 Task: Create a rule from the Routing list, Task moved to a section -> Set Priority in the project AgileHero , set the section as To-Do and set the priority of the task as  High
Action: Mouse moved to (49, 366)
Screenshot: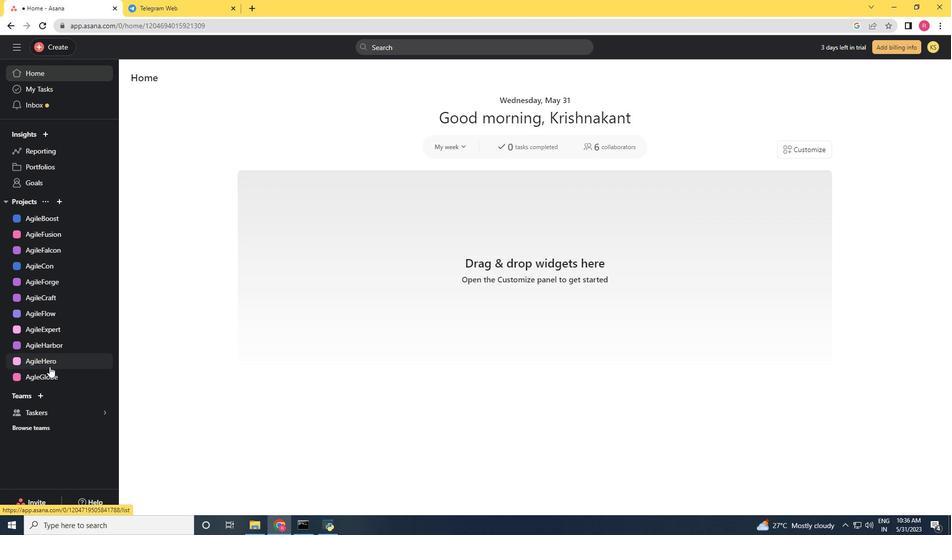 
Action: Mouse pressed left at (49, 366)
Screenshot: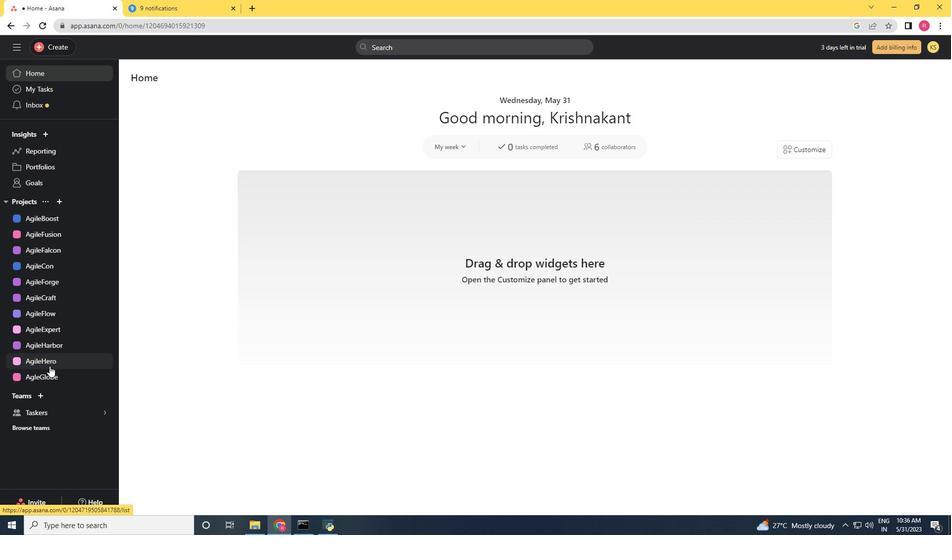 
Action: Mouse moved to (910, 87)
Screenshot: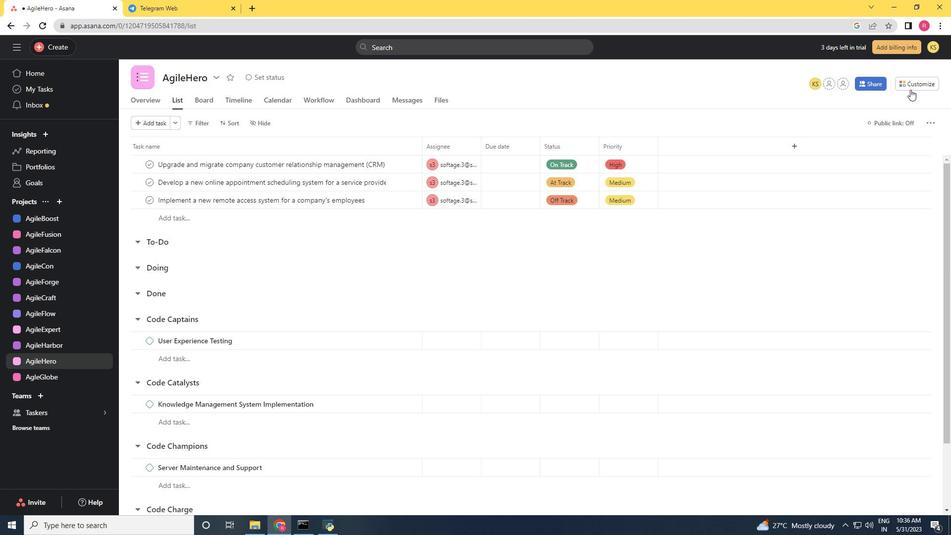 
Action: Mouse pressed left at (910, 87)
Screenshot: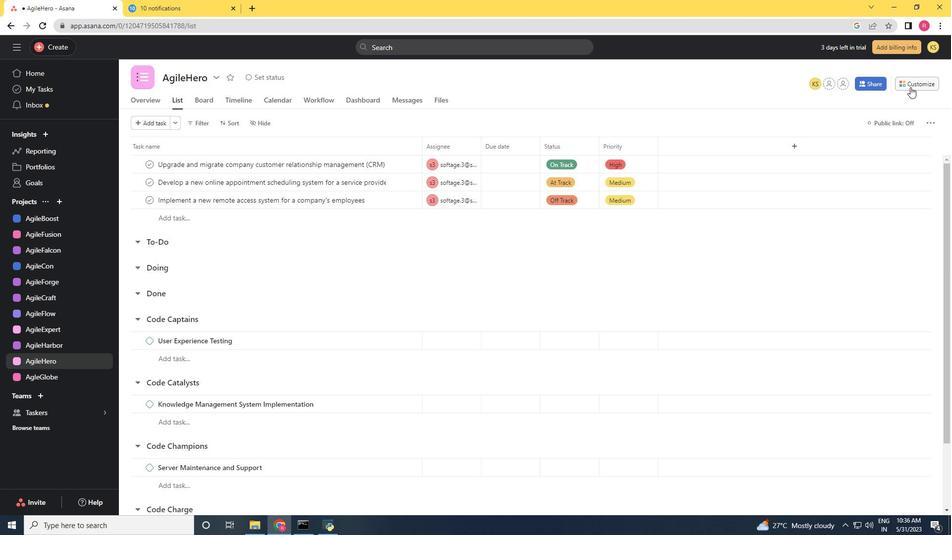 
Action: Mouse moved to (757, 213)
Screenshot: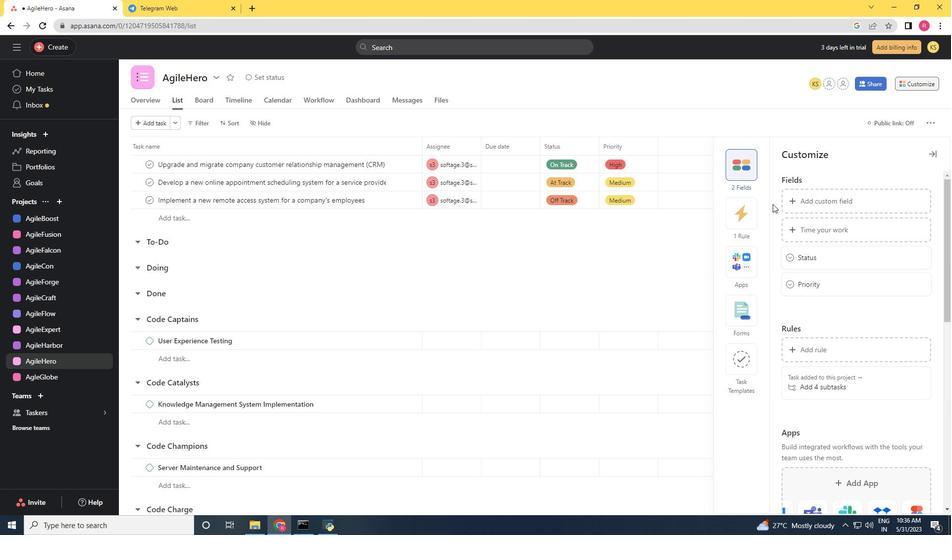 
Action: Mouse pressed left at (757, 213)
Screenshot: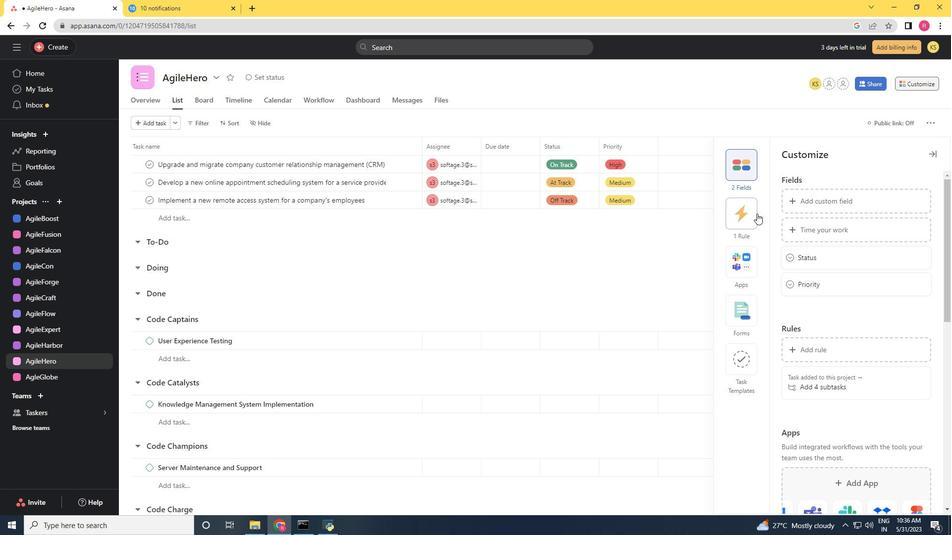 
Action: Mouse moved to (798, 195)
Screenshot: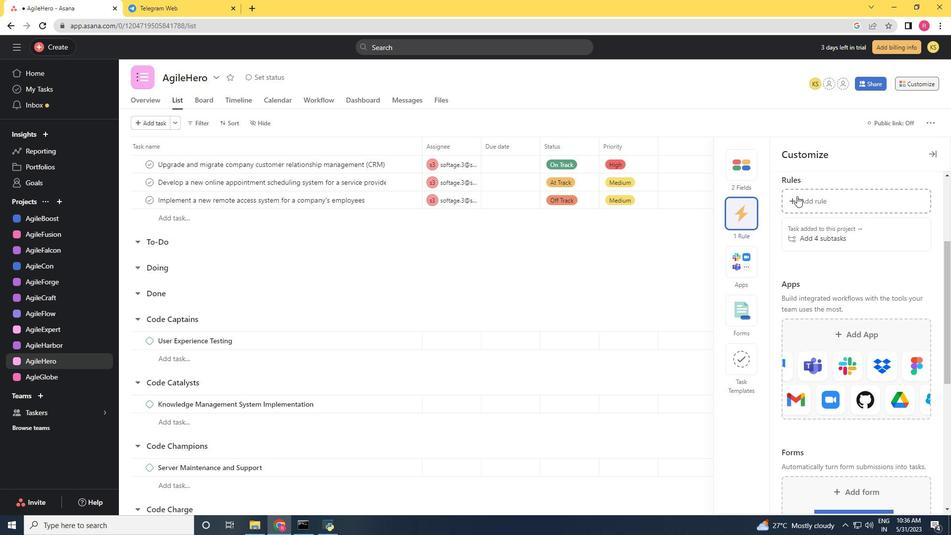 
Action: Mouse pressed left at (798, 195)
Screenshot: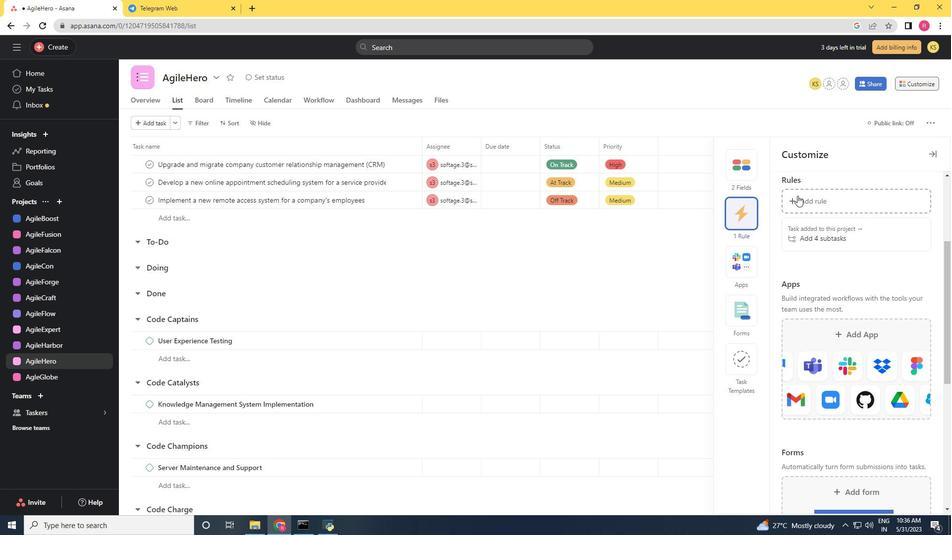 
Action: Mouse moved to (210, 130)
Screenshot: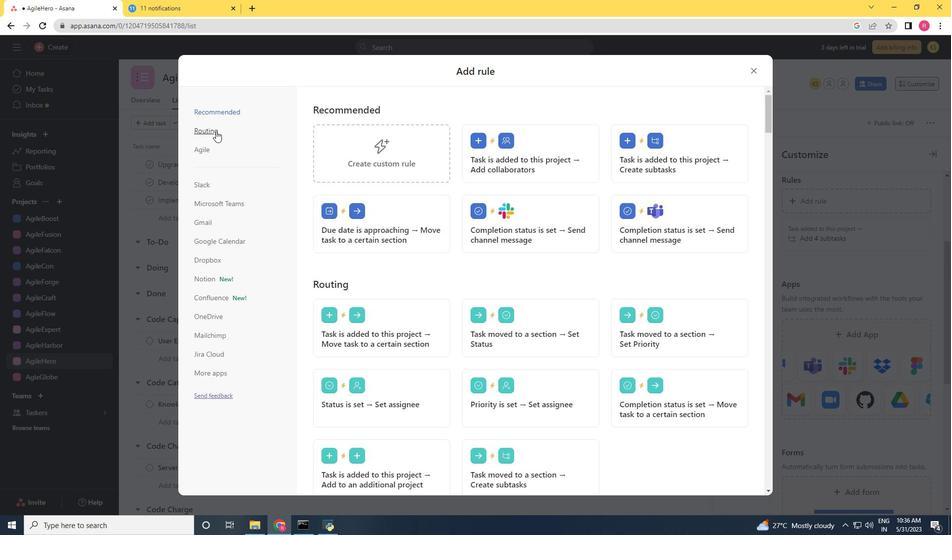 
Action: Mouse pressed left at (210, 130)
Screenshot: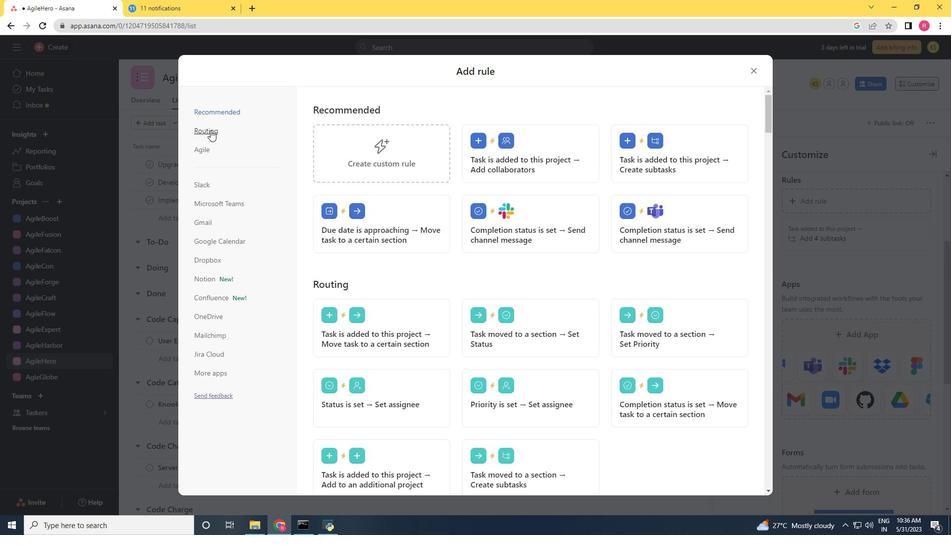 
Action: Mouse moved to (678, 157)
Screenshot: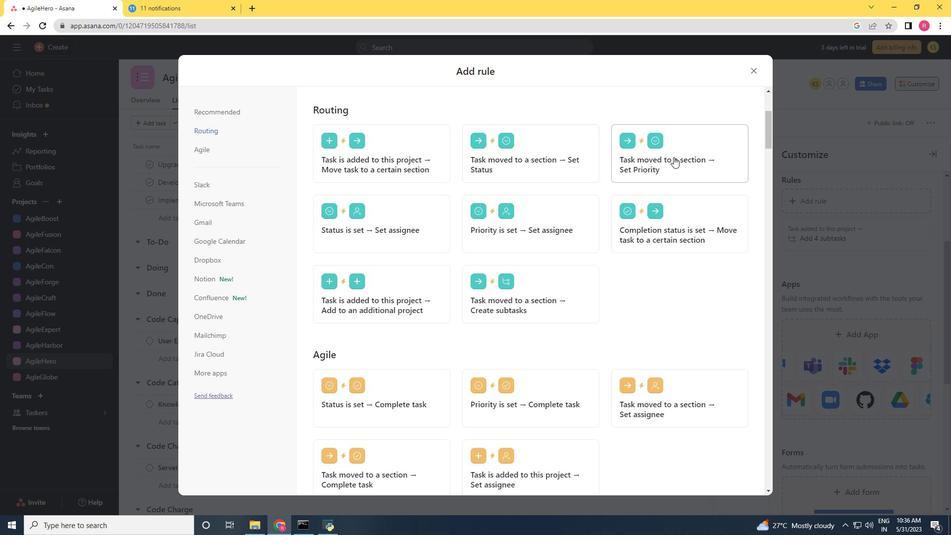 
Action: Mouse pressed left at (678, 157)
Screenshot: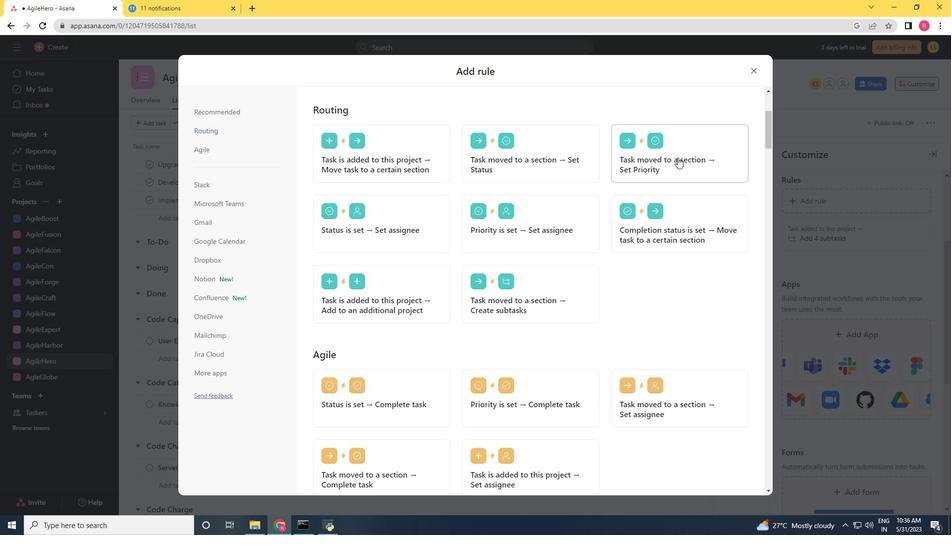 
Action: Mouse moved to (408, 260)
Screenshot: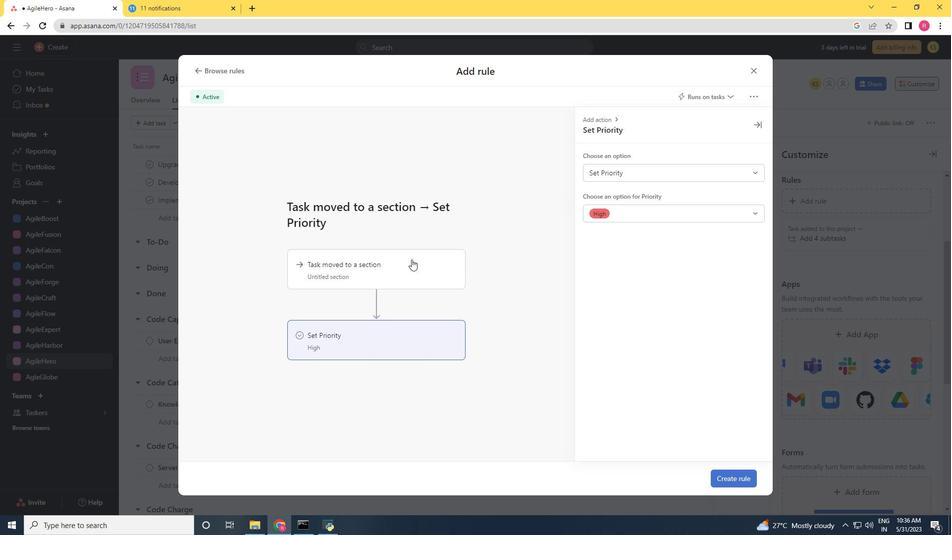 
Action: Mouse pressed left at (408, 260)
Screenshot: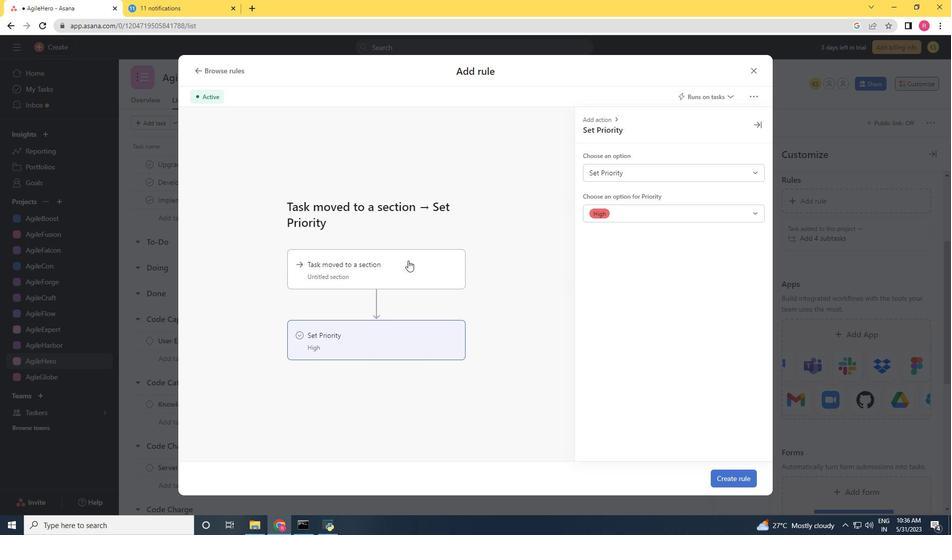 
Action: Mouse moved to (610, 170)
Screenshot: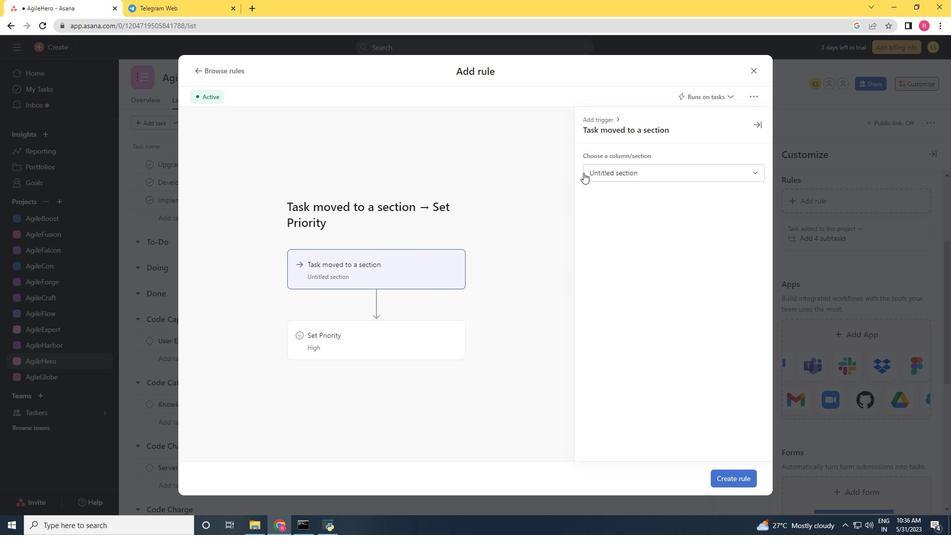 
Action: Mouse pressed left at (610, 170)
Screenshot: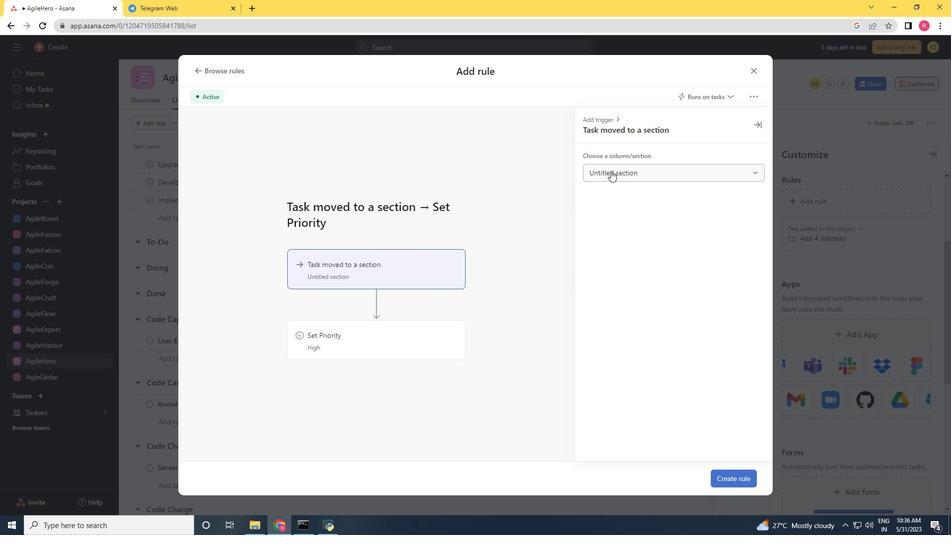 
Action: Mouse moved to (613, 218)
Screenshot: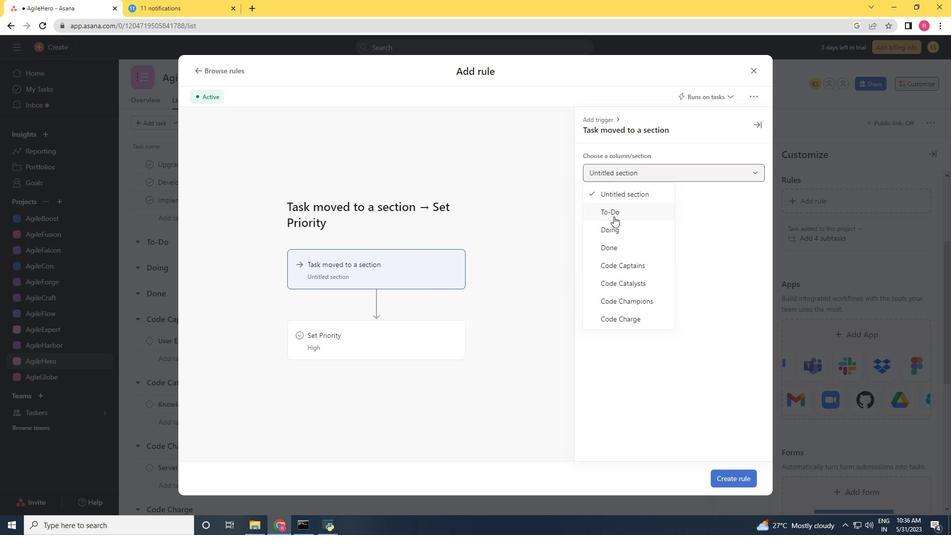 
Action: Mouse pressed left at (613, 218)
Screenshot: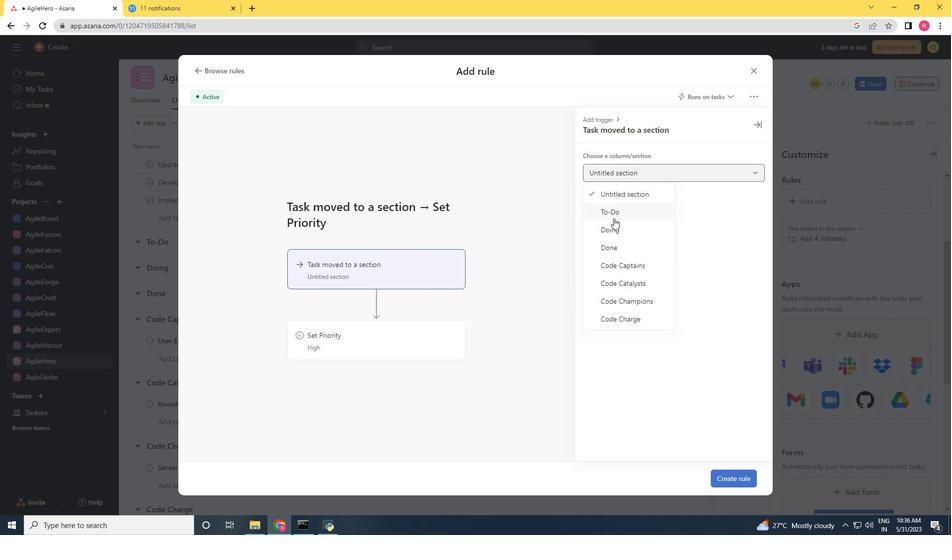 
Action: Mouse moved to (410, 330)
Screenshot: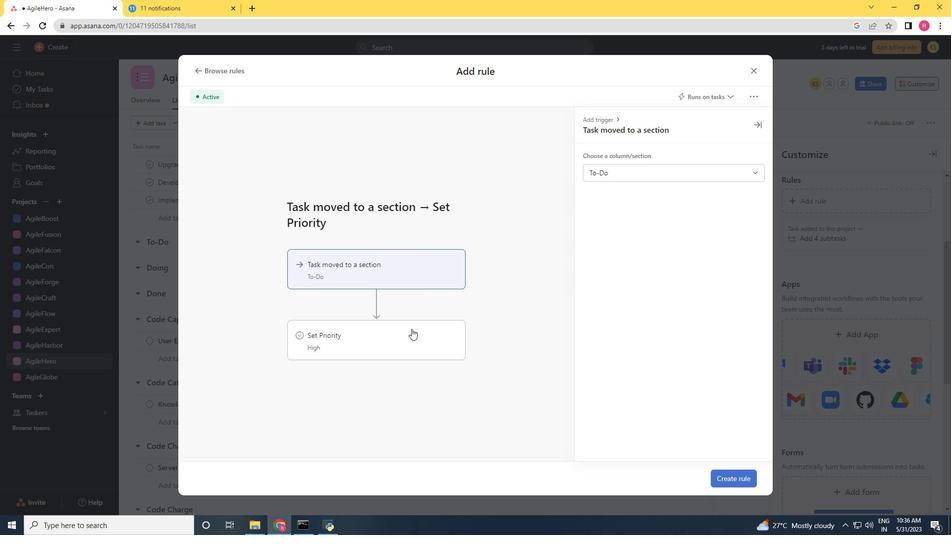 
Action: Mouse pressed left at (410, 330)
Screenshot: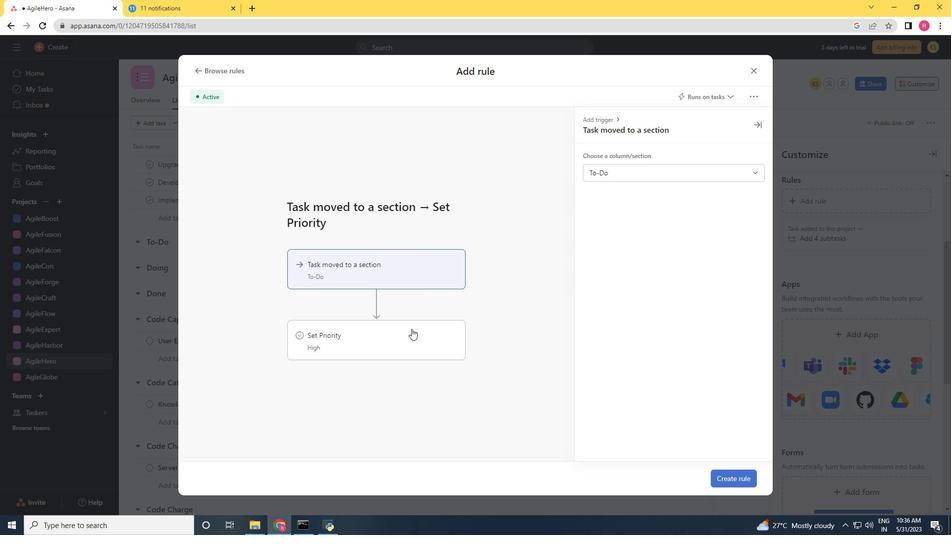 
Action: Mouse moved to (612, 168)
Screenshot: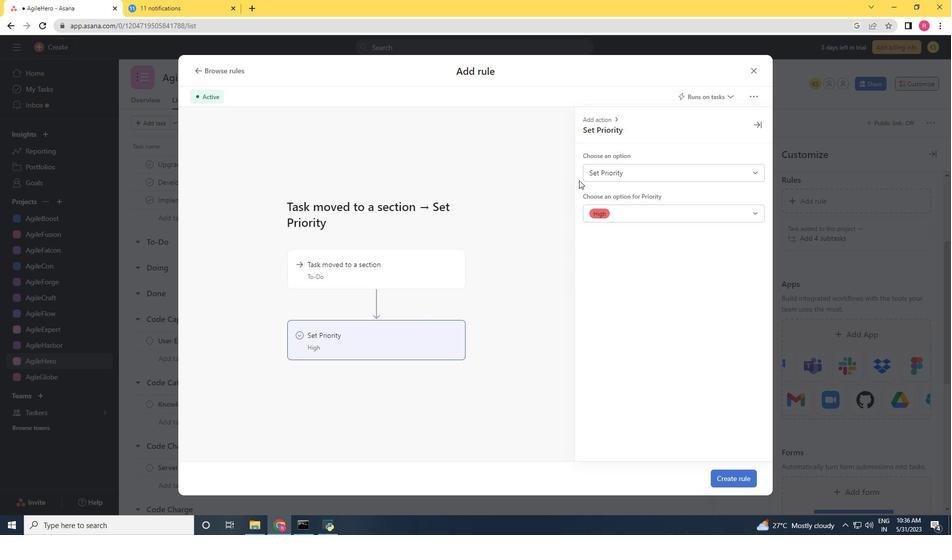 
Action: Mouse pressed left at (612, 168)
Screenshot: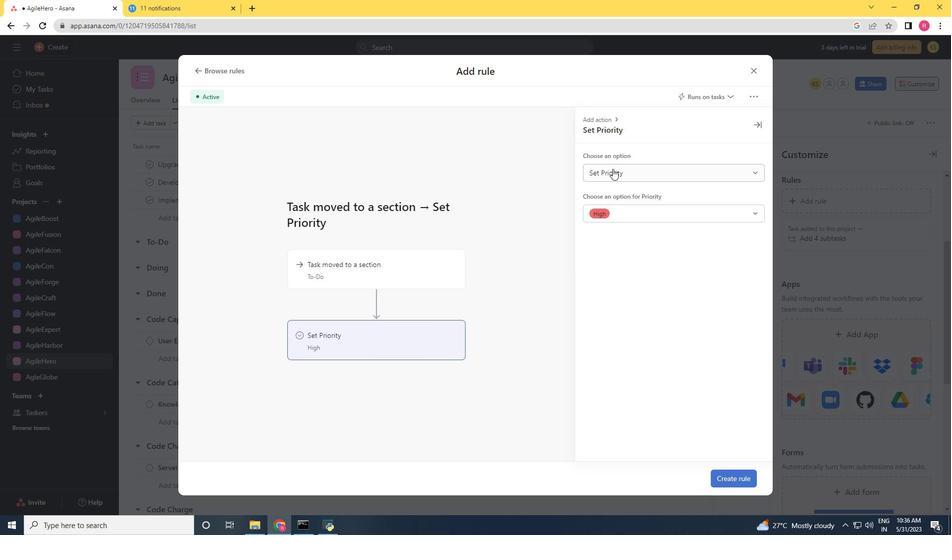 
Action: Mouse moved to (613, 187)
Screenshot: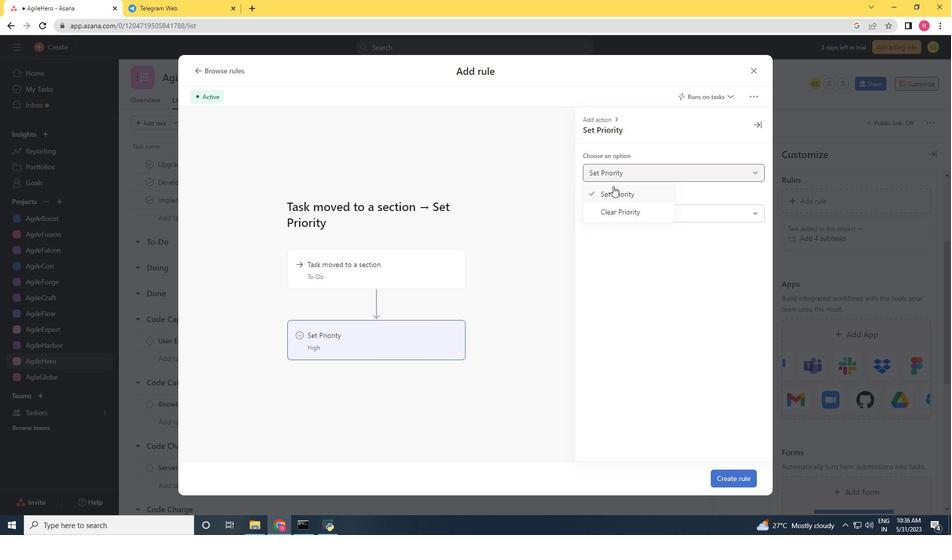 
Action: Mouse pressed left at (613, 187)
Screenshot: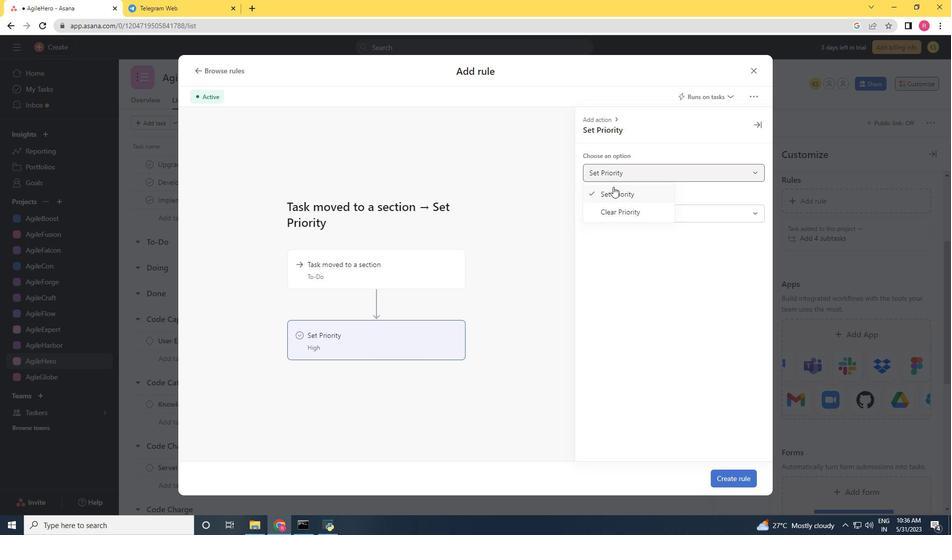 
Action: Mouse moved to (612, 207)
Screenshot: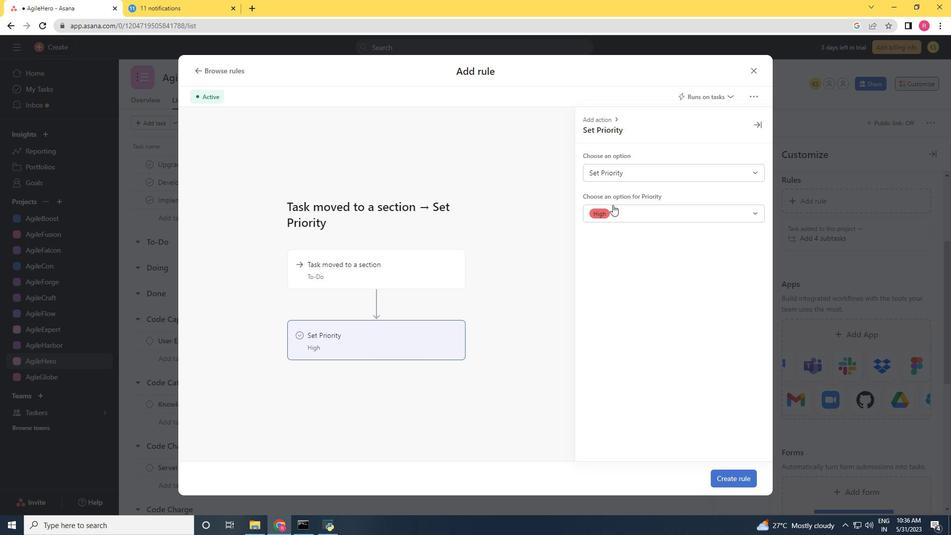 
Action: Mouse pressed left at (612, 207)
Screenshot: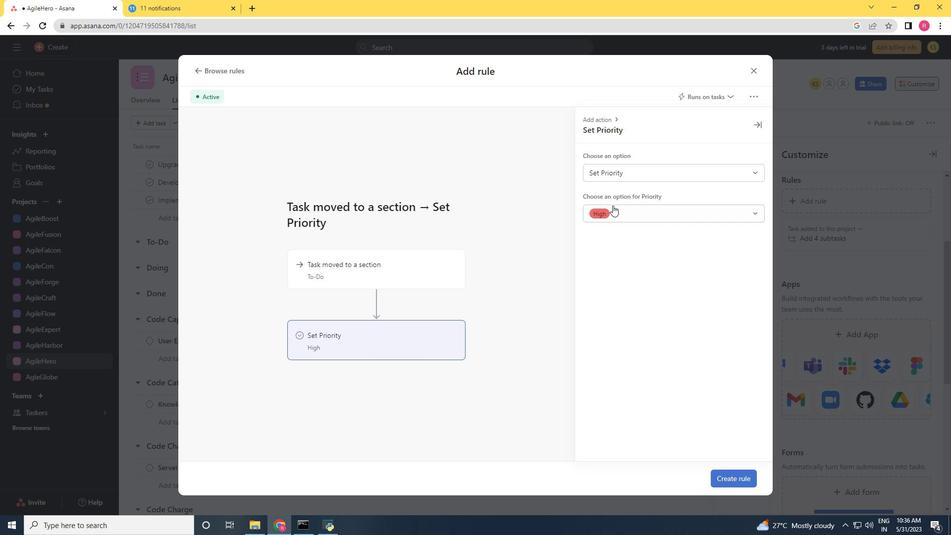 
Action: Mouse moved to (615, 233)
Screenshot: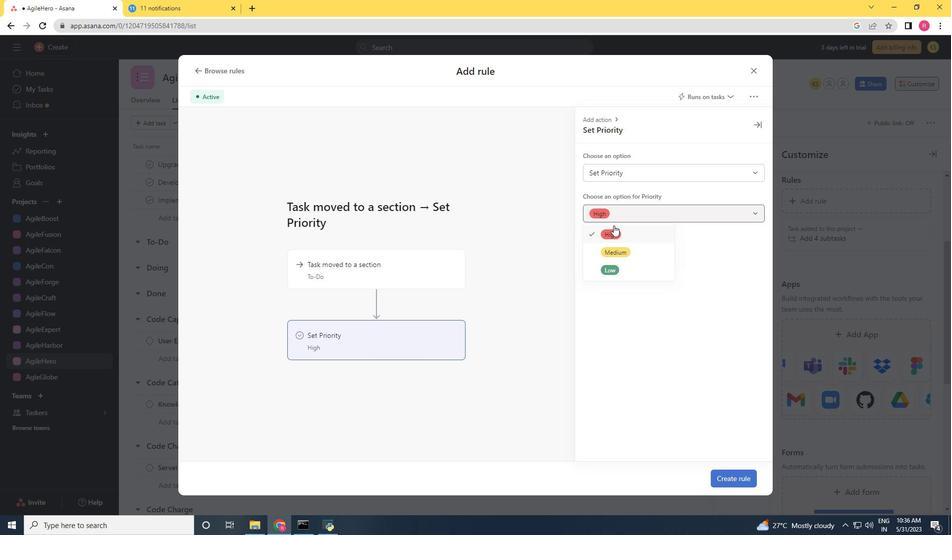 
Action: Mouse pressed left at (615, 233)
Screenshot: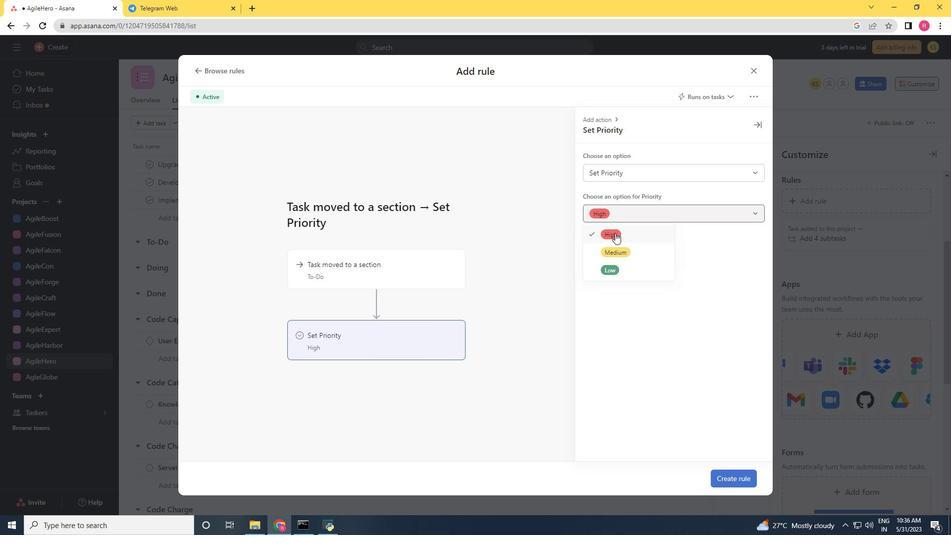 
Action: Mouse moved to (726, 480)
Screenshot: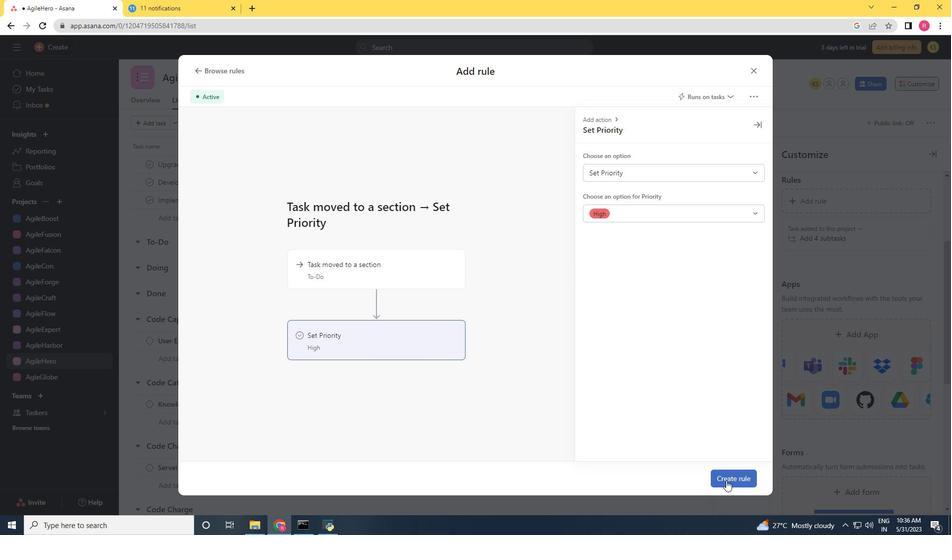 
Action: Mouse pressed left at (726, 480)
Screenshot: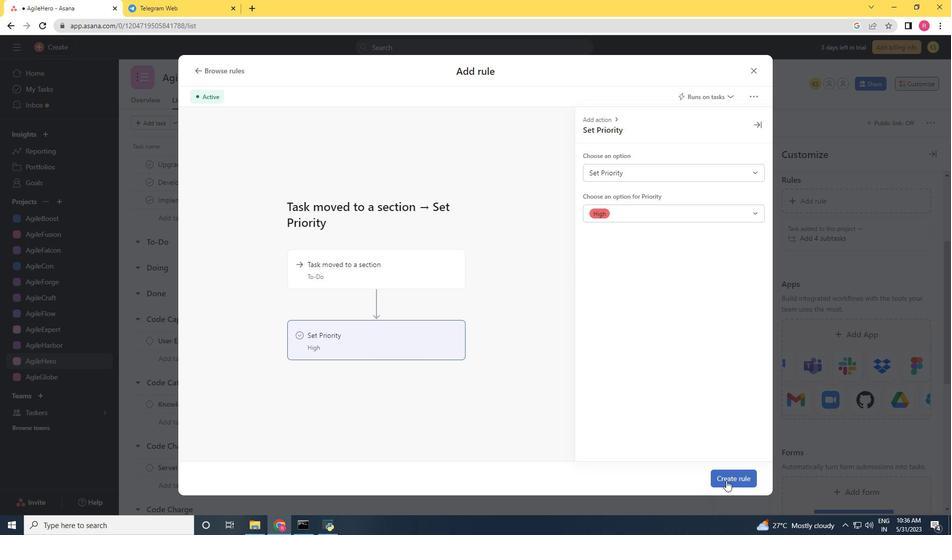 
